 Task: Make in the project TrimLine an epic 'Agile Process Implementation'.
Action: Mouse moved to (1014, 57)
Screenshot: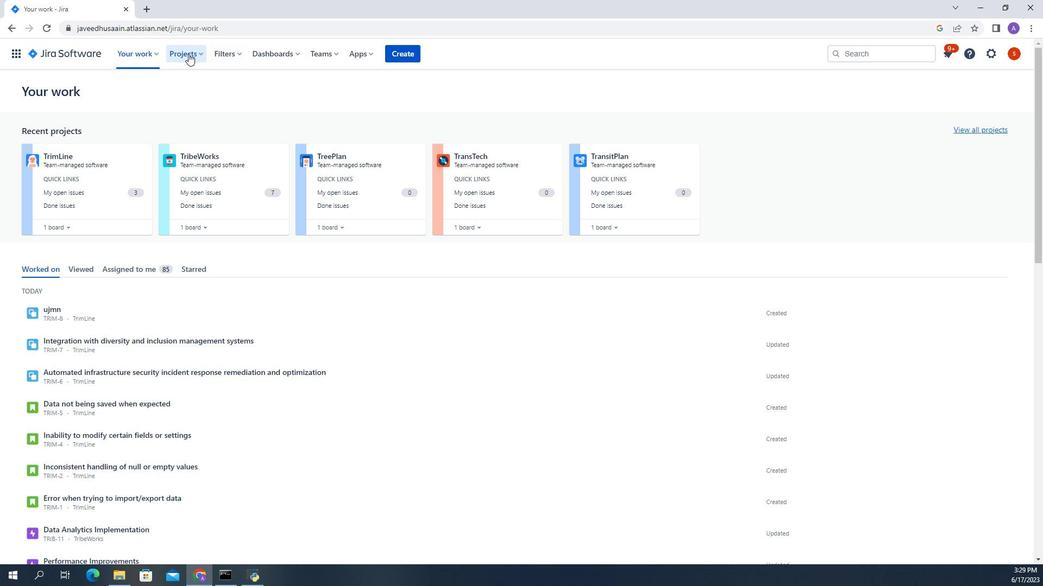 
Action: Mouse pressed left at (1014, 57)
Screenshot: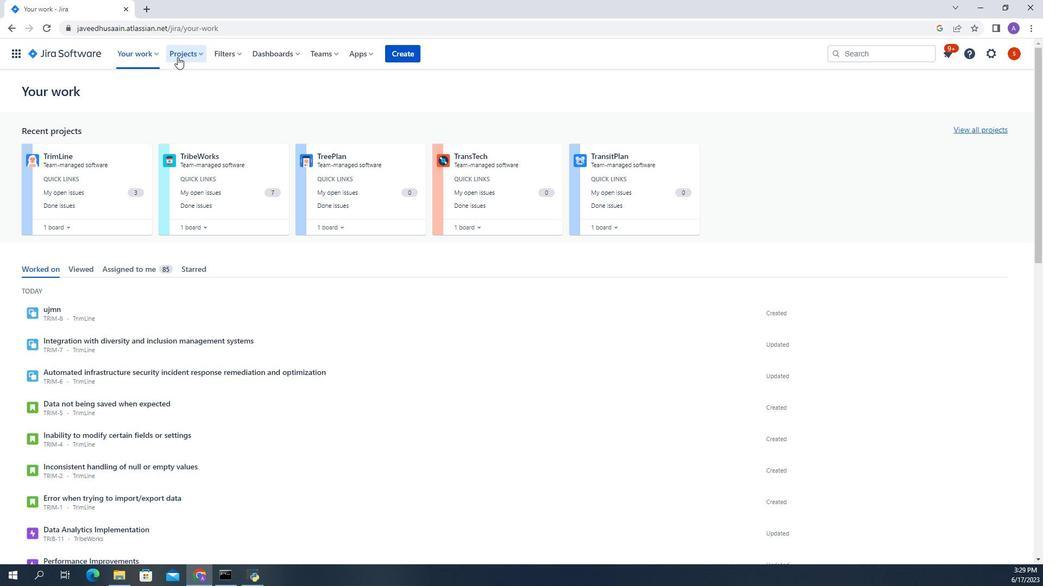 
Action: Mouse moved to (1032, 97)
Screenshot: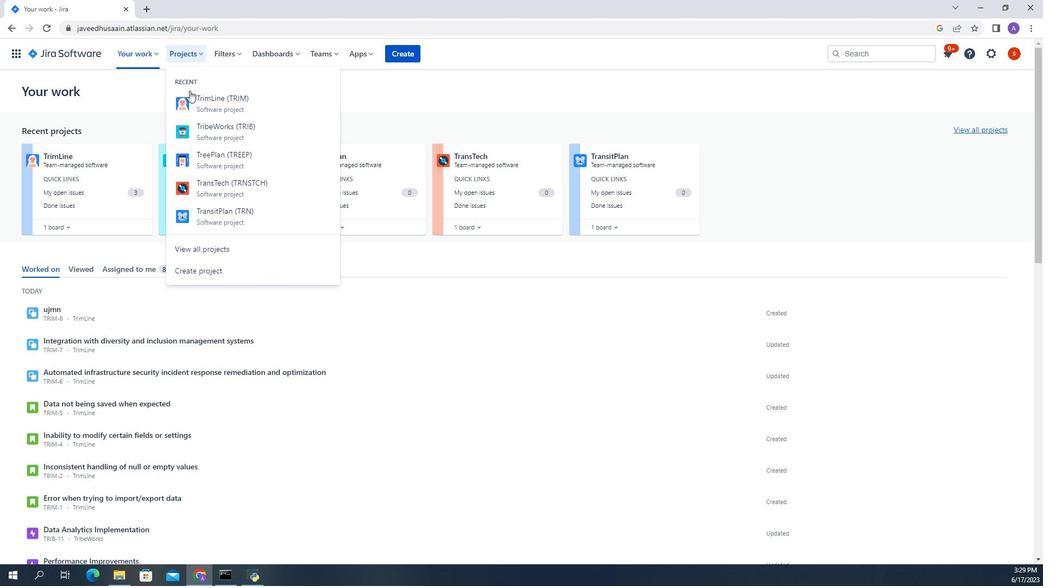 
Action: Mouse pressed left at (1032, 97)
Screenshot: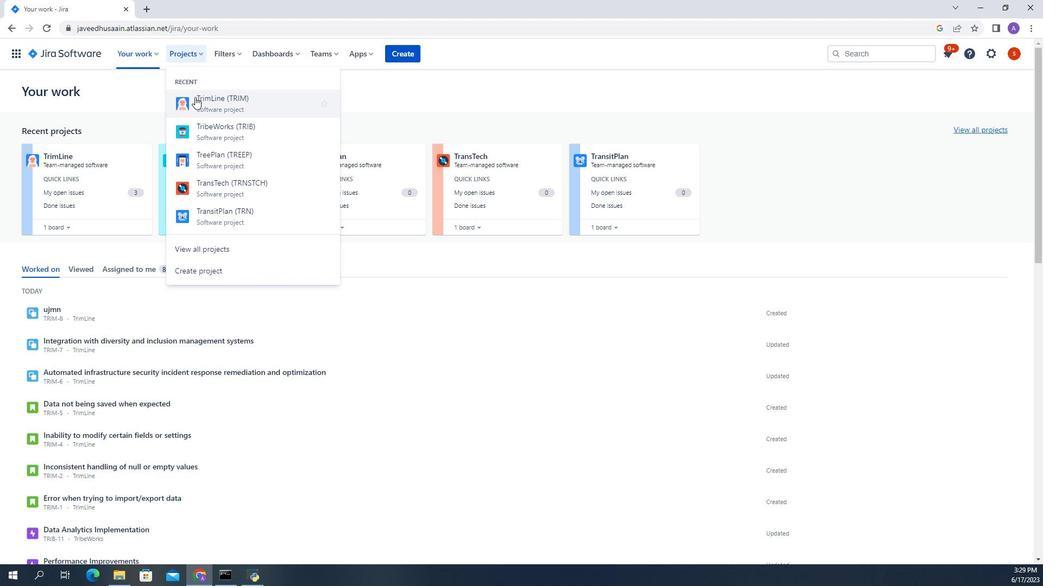 
Action: Mouse moved to (873, 162)
Screenshot: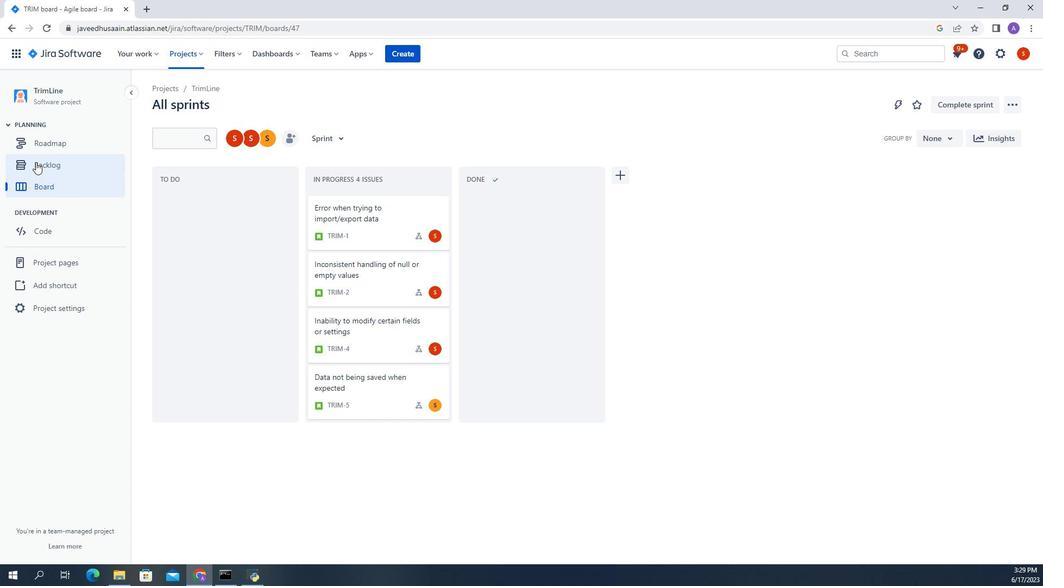 
Action: Mouse pressed left at (873, 162)
Screenshot: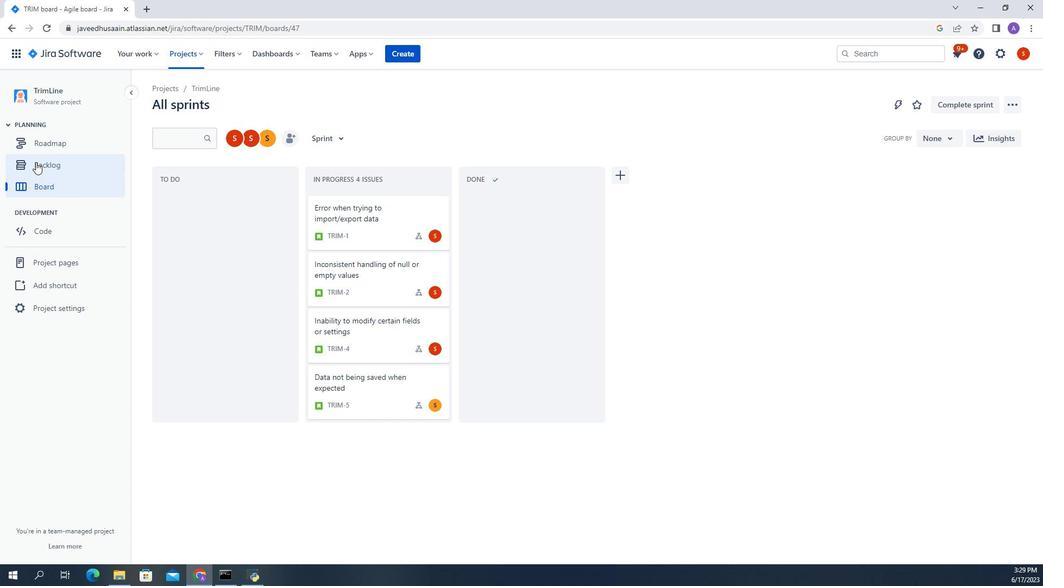 
Action: Mouse moved to (1056, 368)
Screenshot: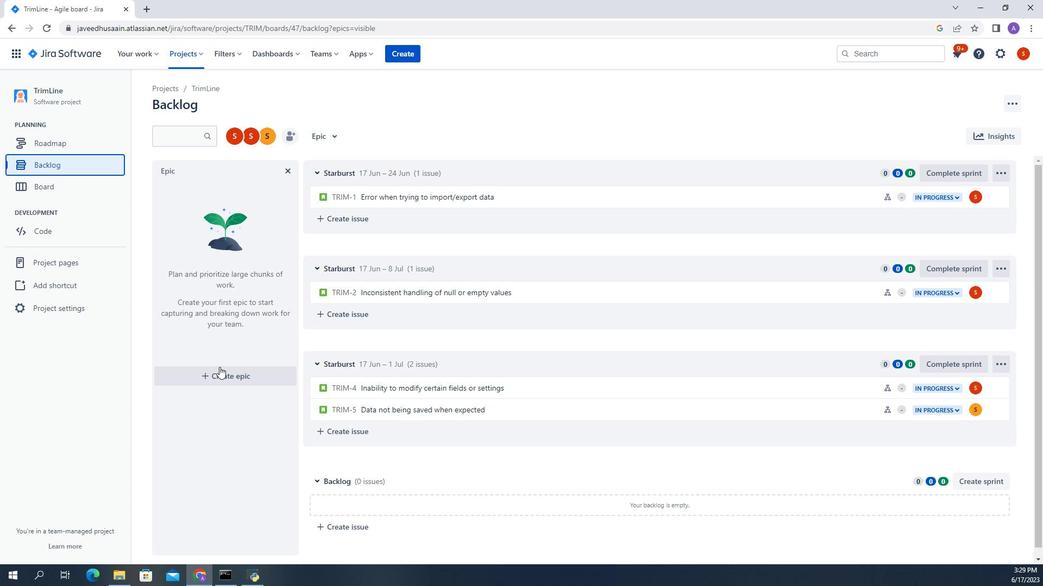 
Action: Mouse pressed left at (1056, 368)
Screenshot: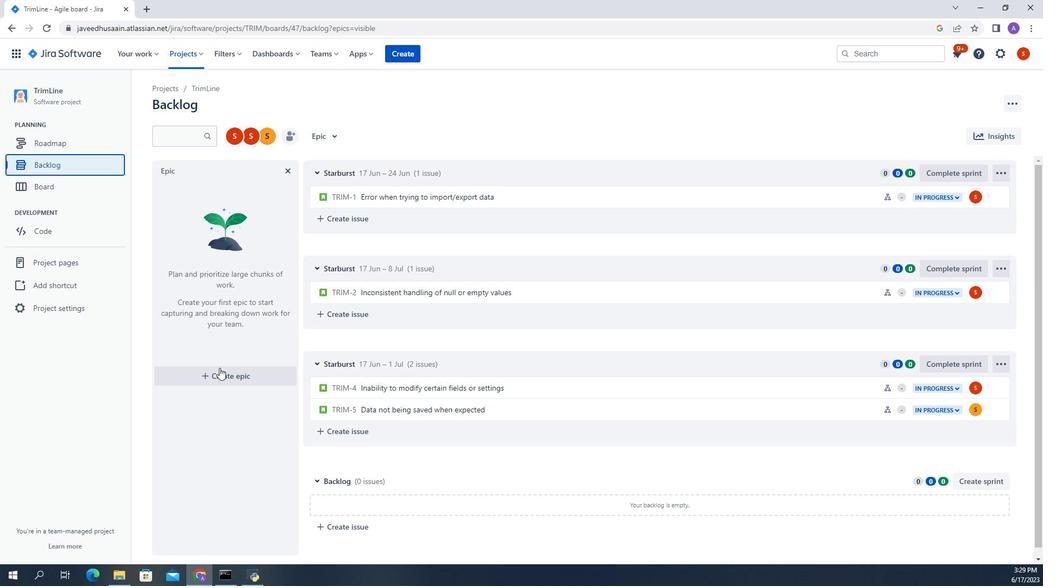 
Action: Key pressed <Key.caps_lock>A<Key.caps_lock>gile<Key.space>p<Key.backspace><Key.caps_lock>P<Key.caps_lock>rocess<Key.space><Key.caps_lock>I<Key.caps_lock>mplementata<Key.backspace>ion<Key.enter>
Screenshot: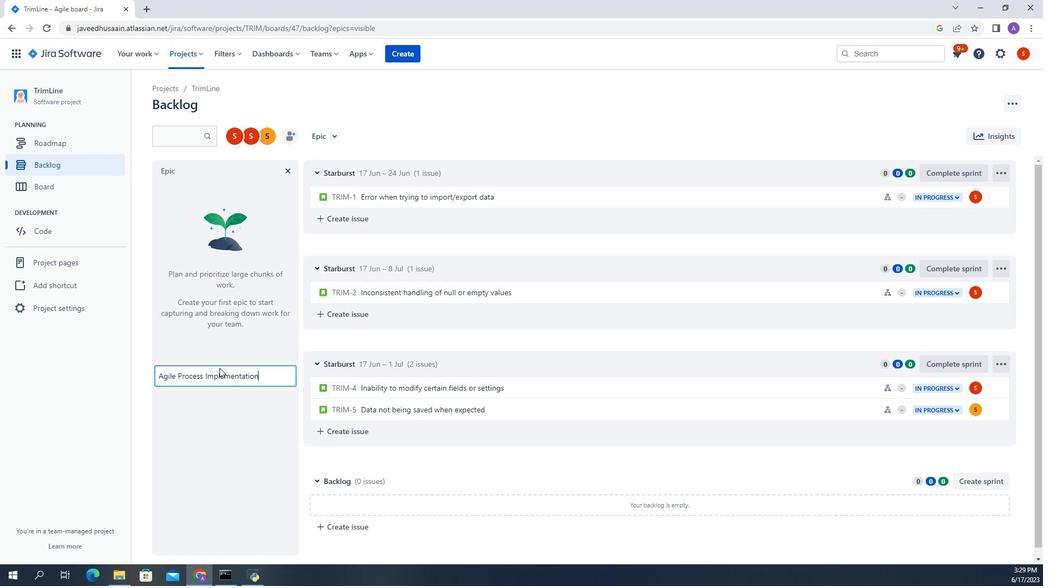 
